 Task: Access the theme footer for the builder.
Action: Mouse moved to (1040, 73)
Screenshot: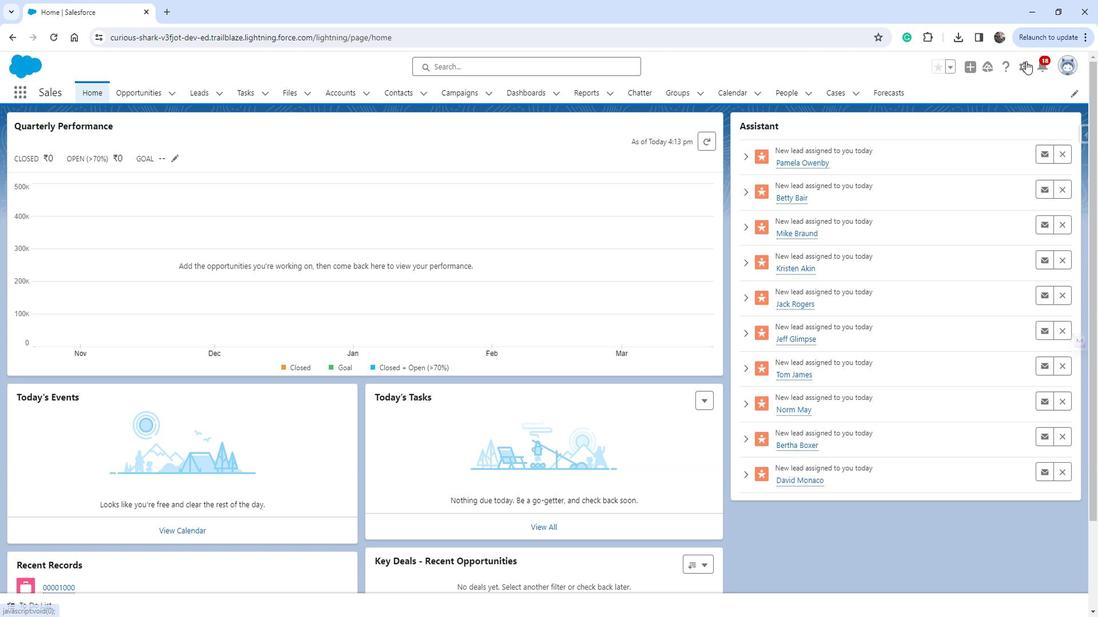 
Action: Mouse pressed left at (1040, 73)
Screenshot: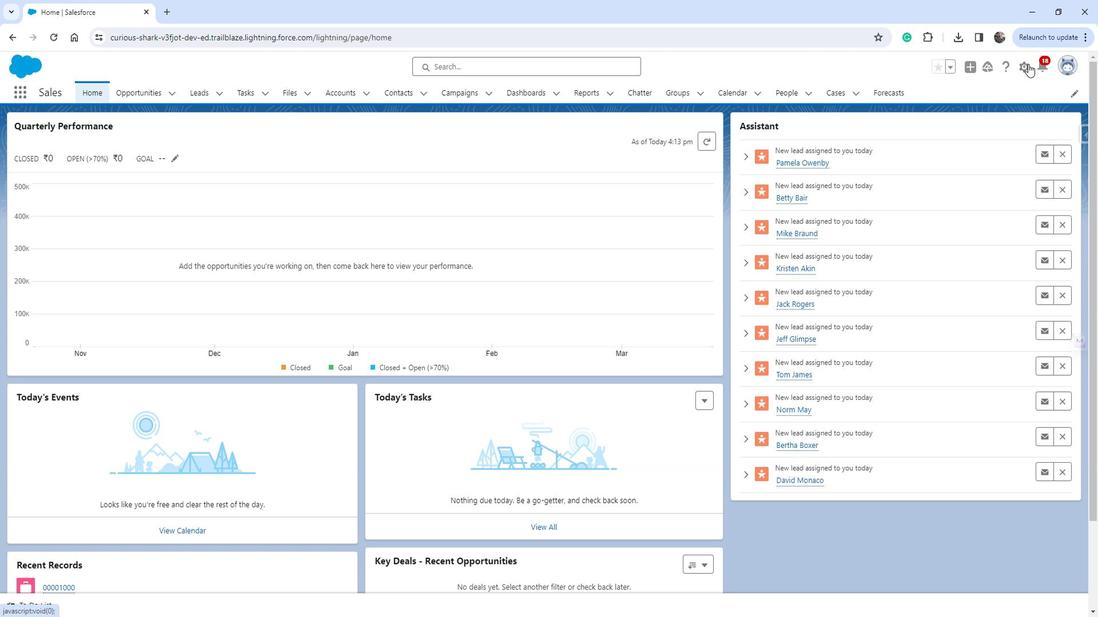 
Action: Mouse moved to (983, 119)
Screenshot: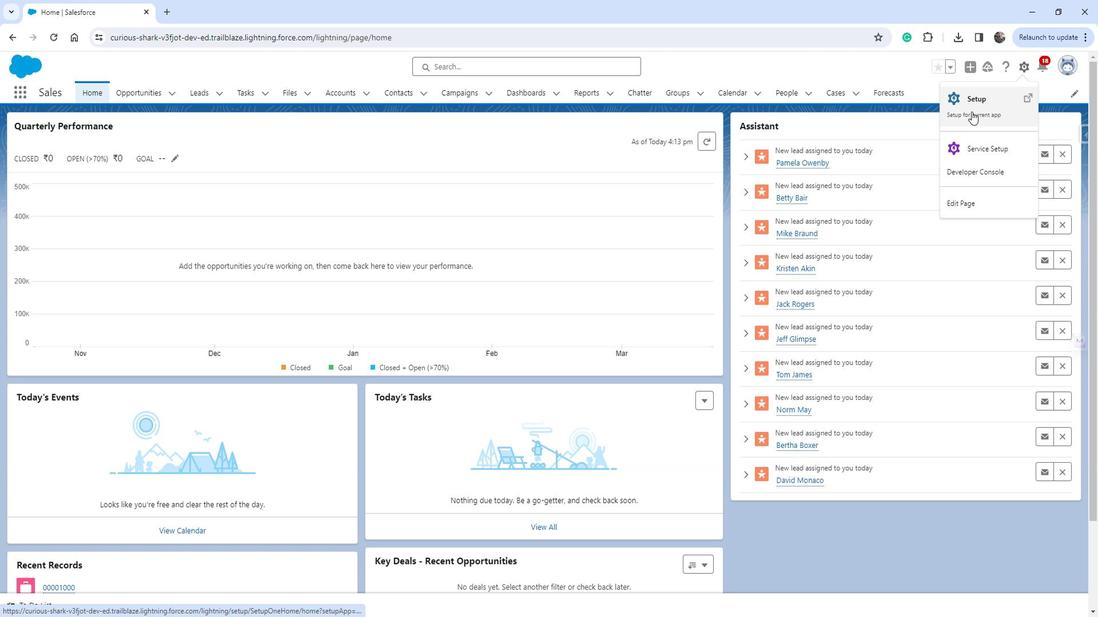
Action: Mouse pressed left at (983, 119)
Screenshot: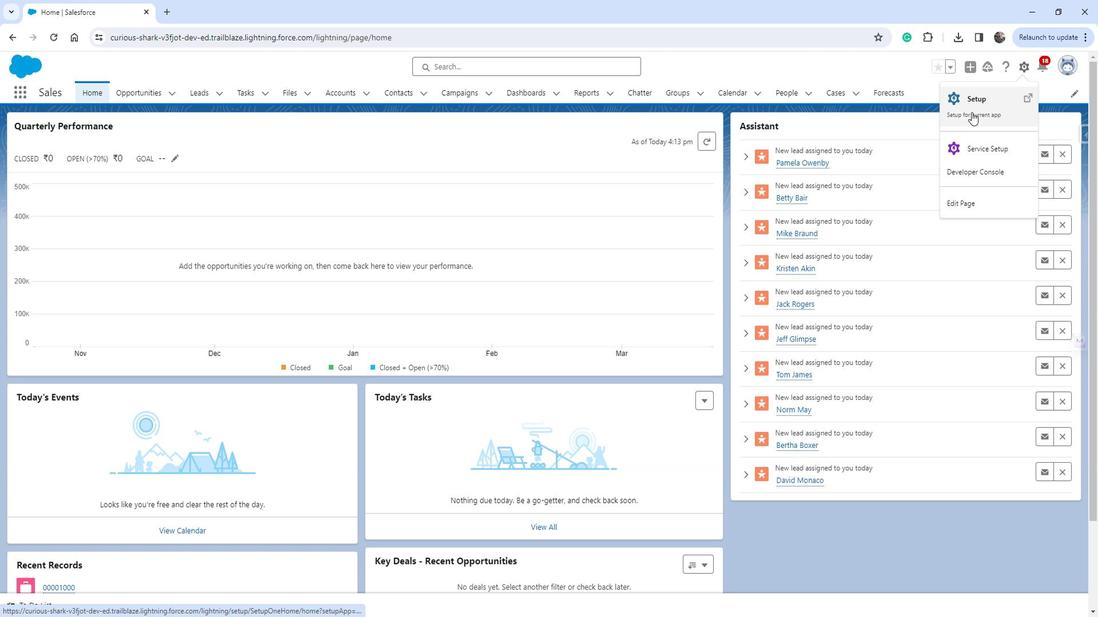 
Action: Mouse moved to (48, 460)
Screenshot: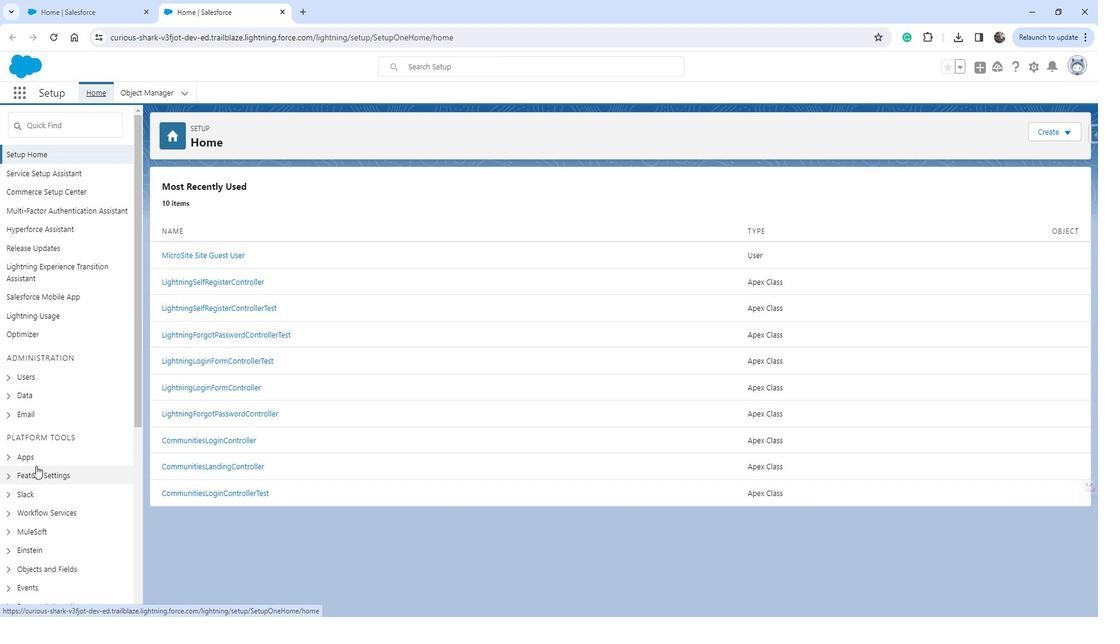 
Action: Mouse scrolled (48, 460) with delta (0, 0)
Screenshot: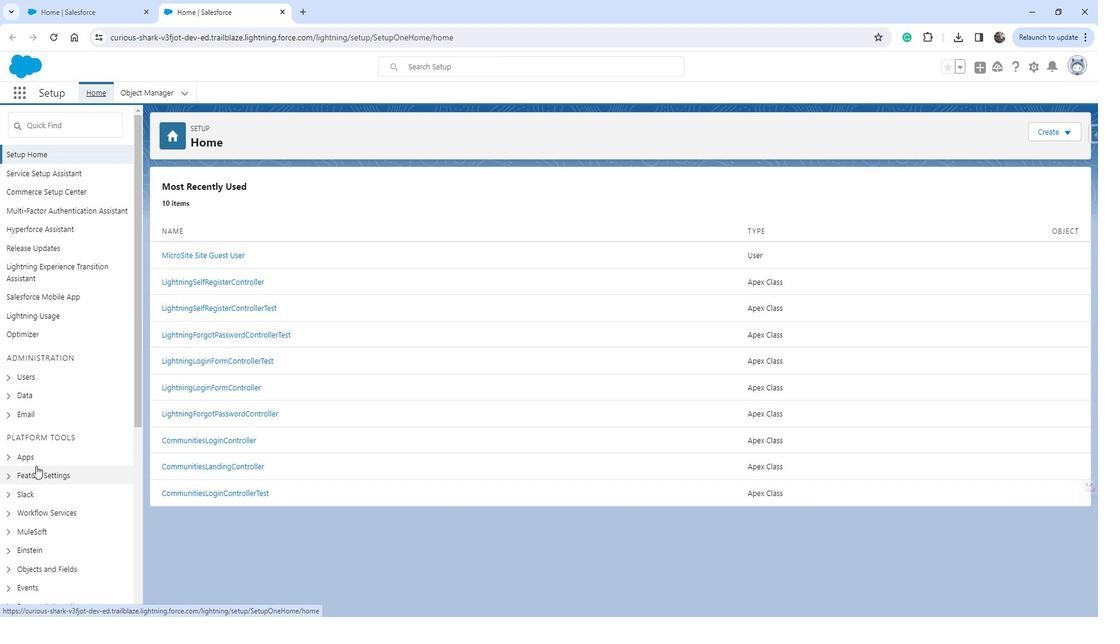 
Action: Mouse moved to (49, 459)
Screenshot: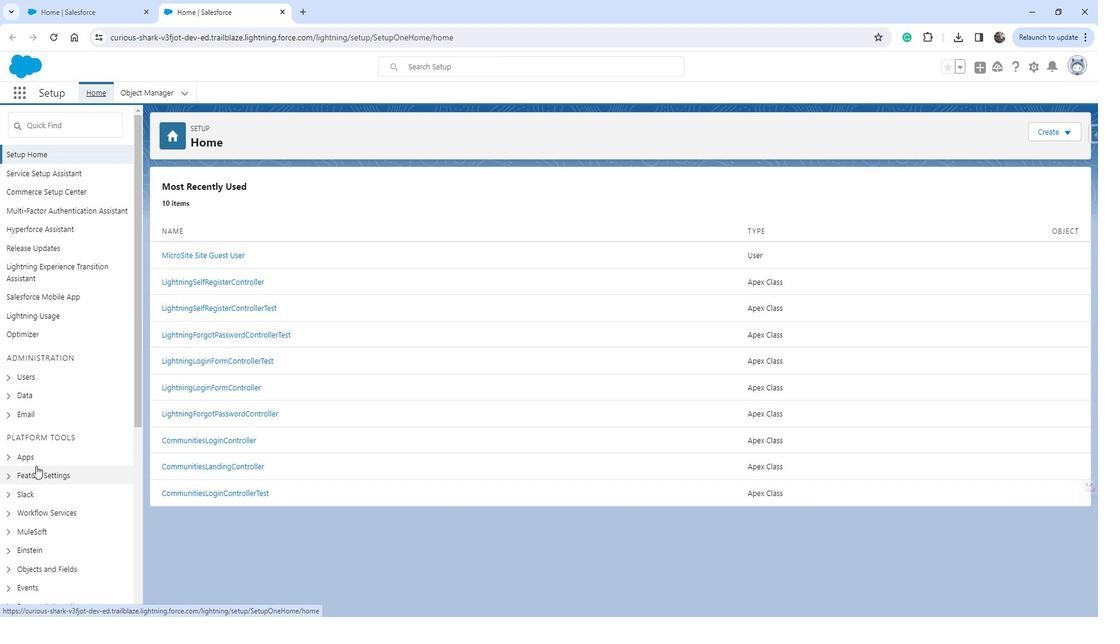 
Action: Mouse scrolled (49, 458) with delta (0, 0)
Screenshot: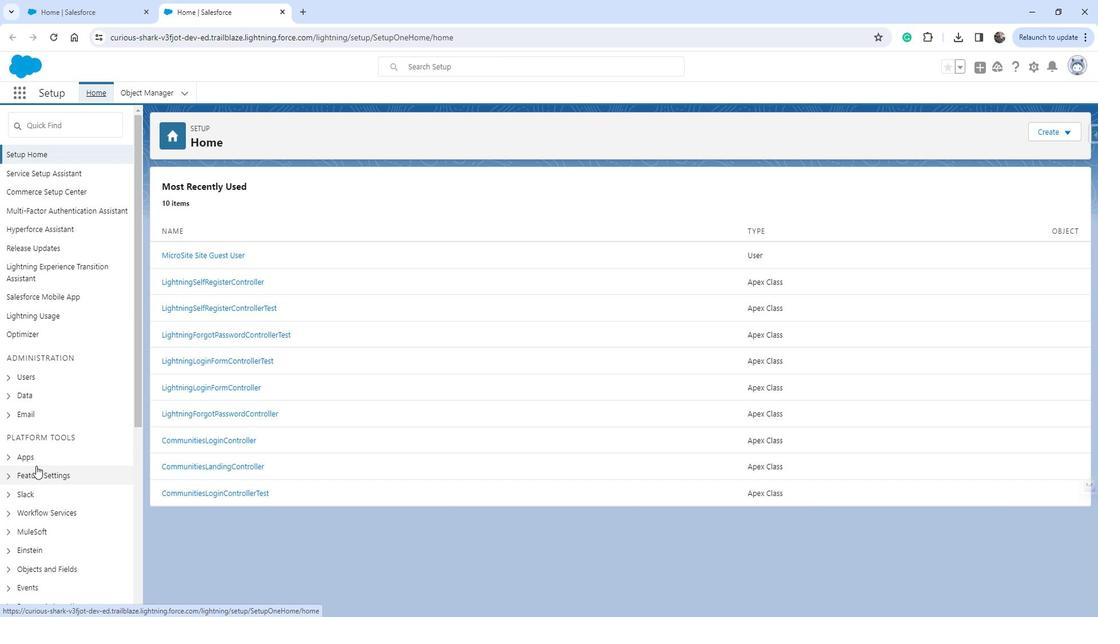 
Action: Mouse moved to (49, 459)
Screenshot: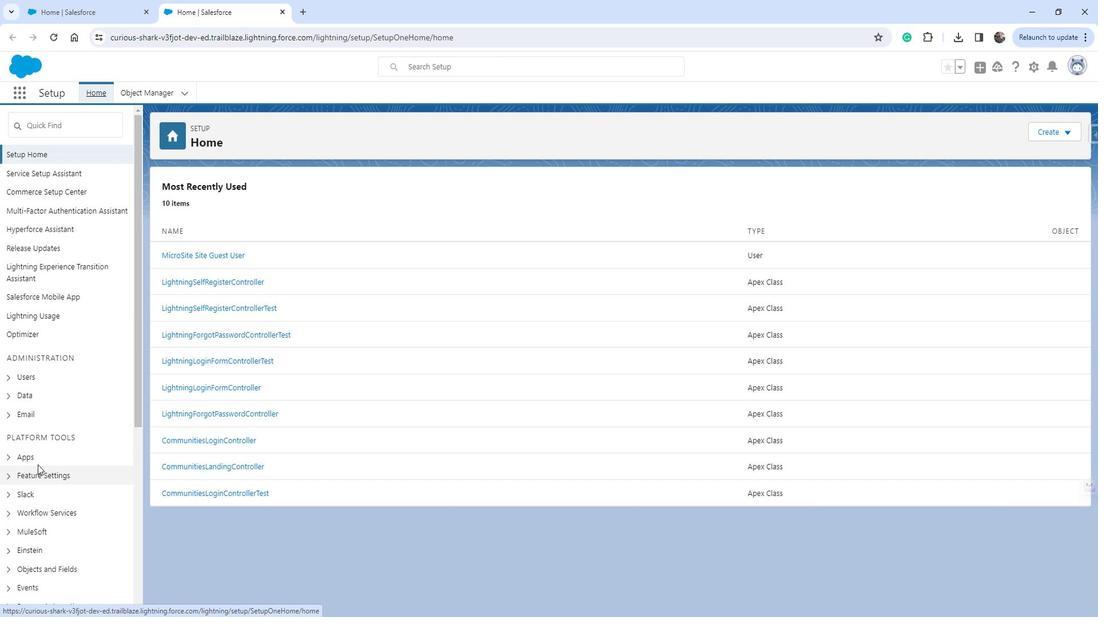 
Action: Mouse scrolled (49, 458) with delta (0, 0)
Screenshot: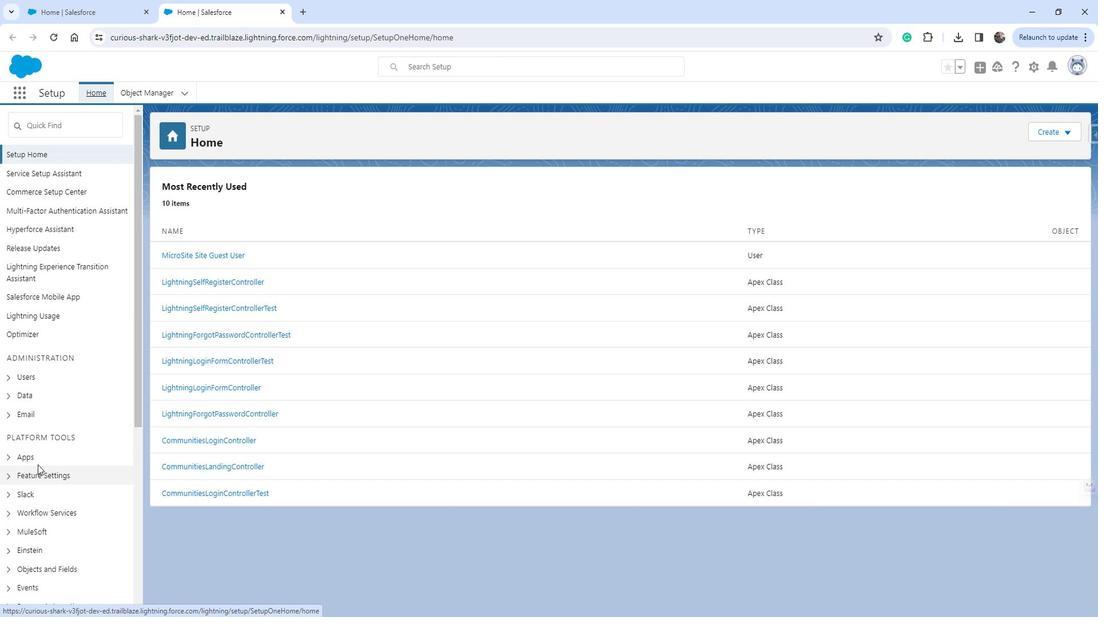 
Action: Mouse moved to (66, 293)
Screenshot: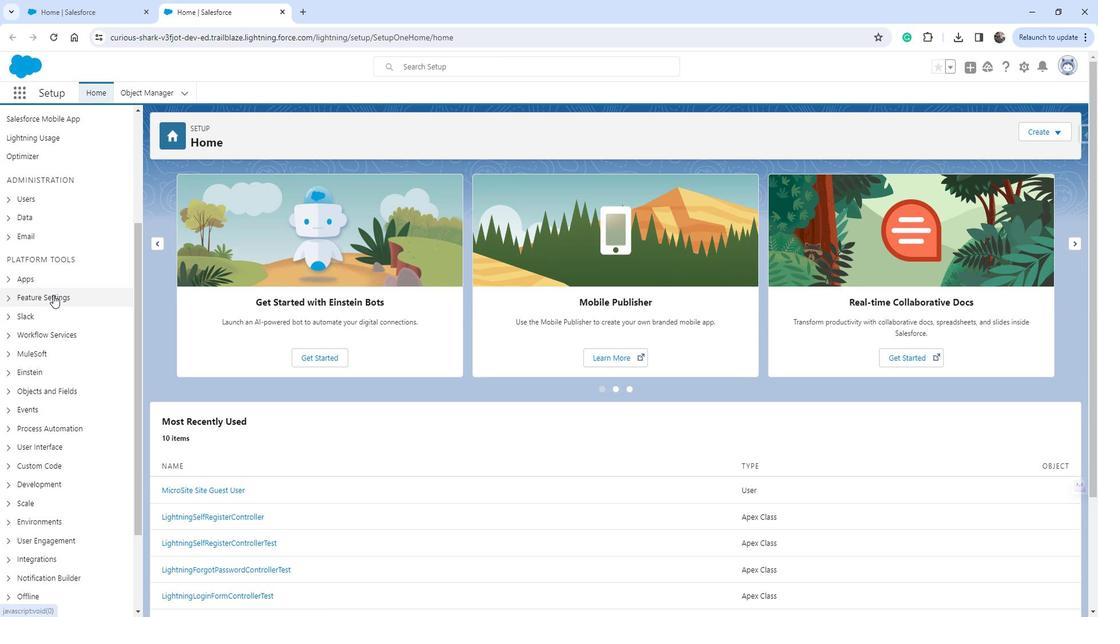 
Action: Mouse pressed left at (66, 293)
Screenshot: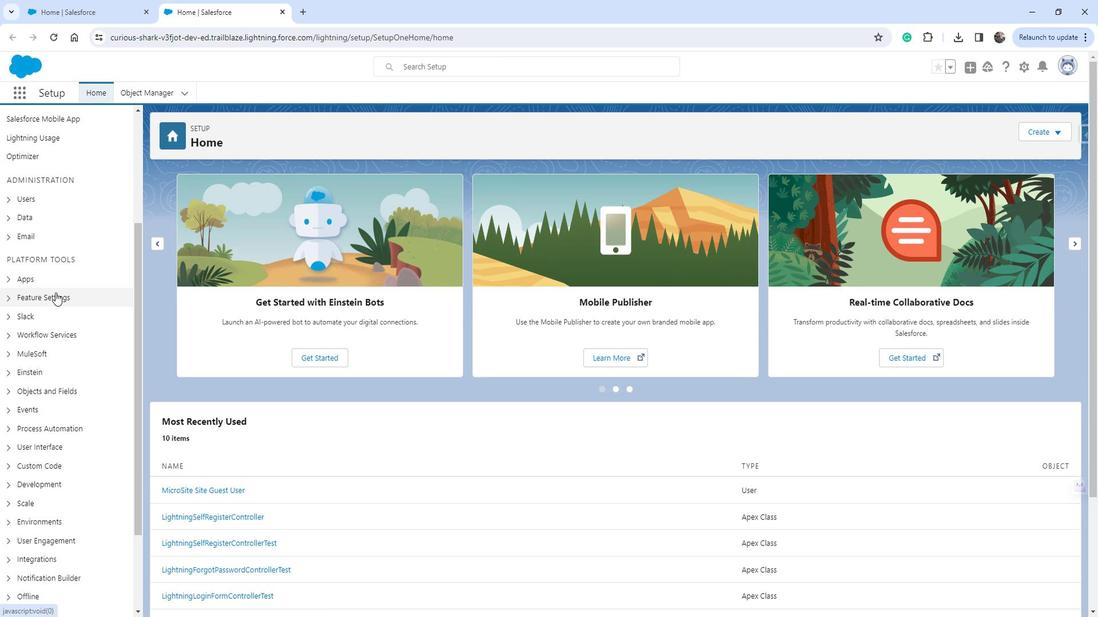 
Action: Mouse moved to (77, 385)
Screenshot: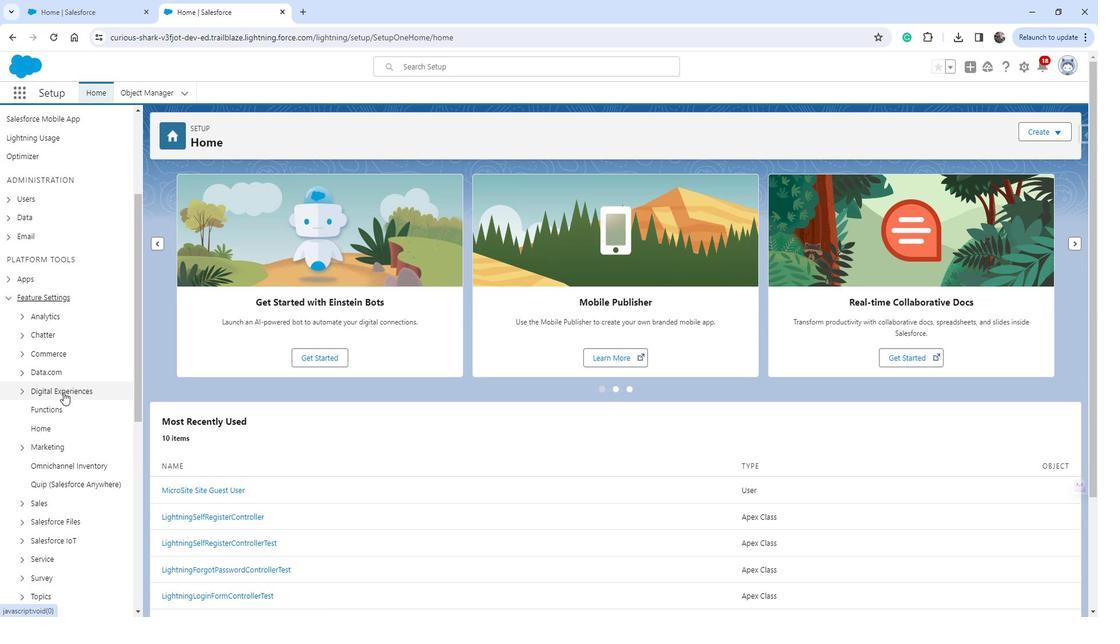 
Action: Mouse pressed left at (77, 385)
Screenshot: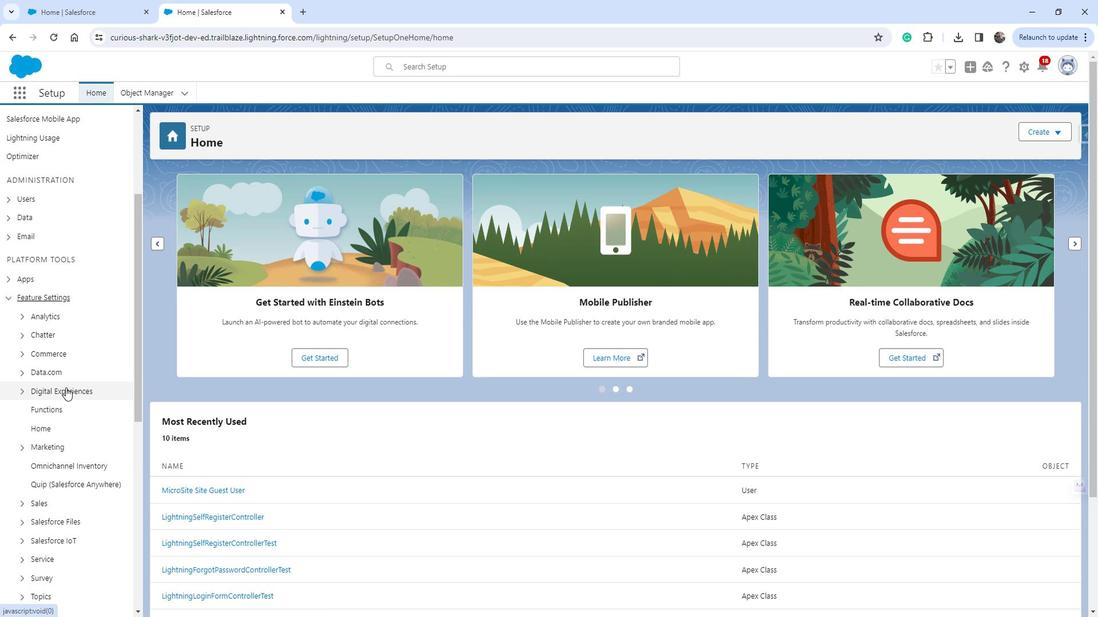 
Action: Mouse moved to (60, 403)
Screenshot: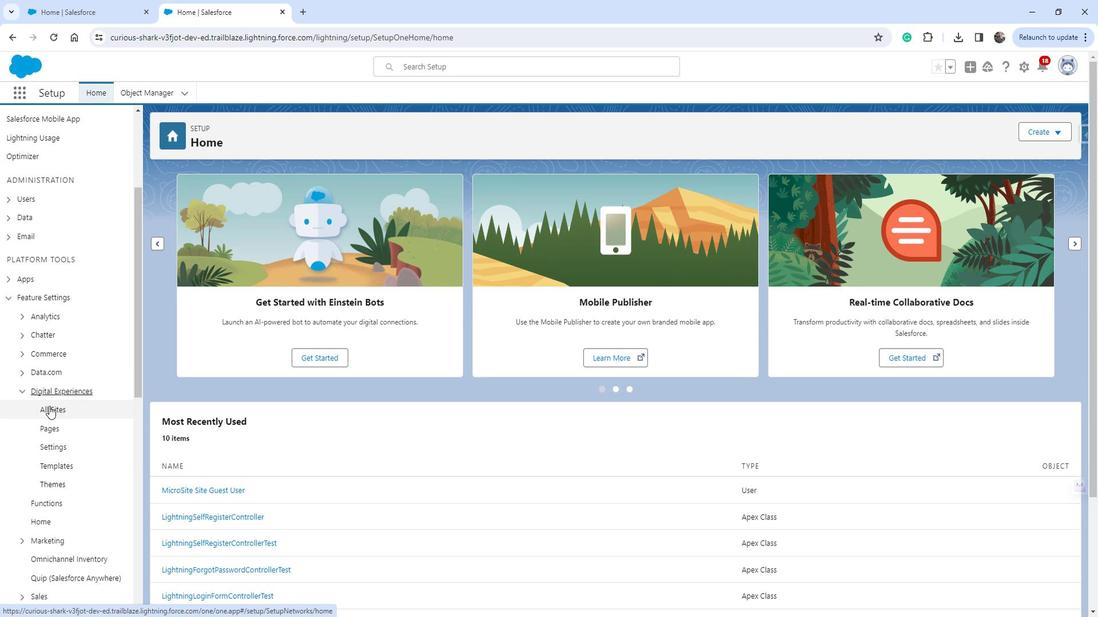 
Action: Mouse pressed left at (60, 403)
Screenshot: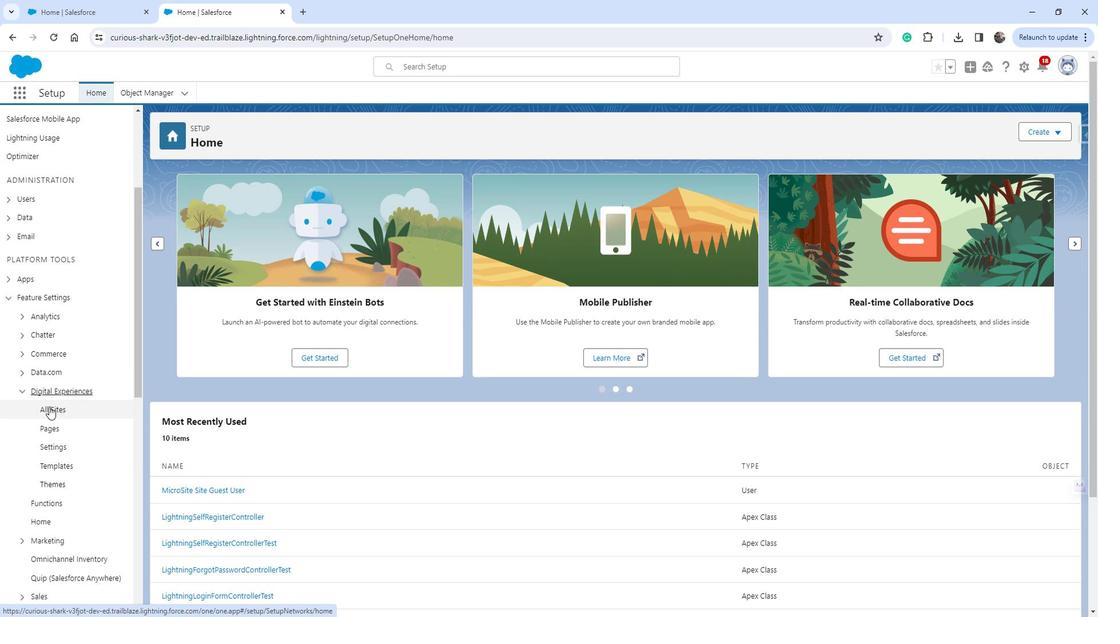 
Action: Mouse moved to (203, 273)
Screenshot: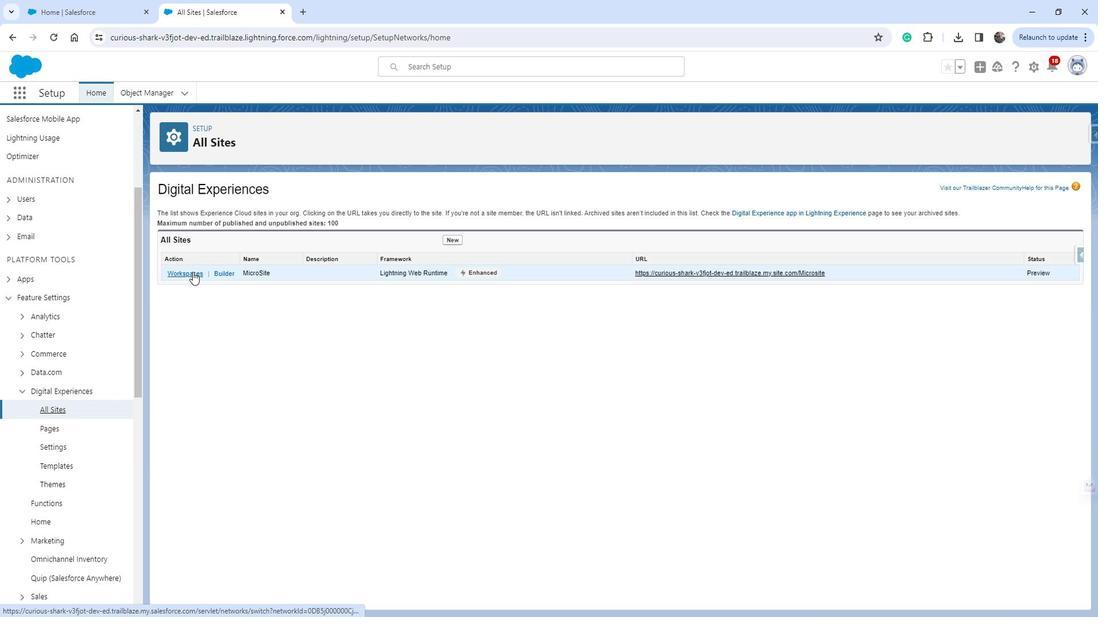 
Action: Mouse pressed left at (203, 273)
Screenshot: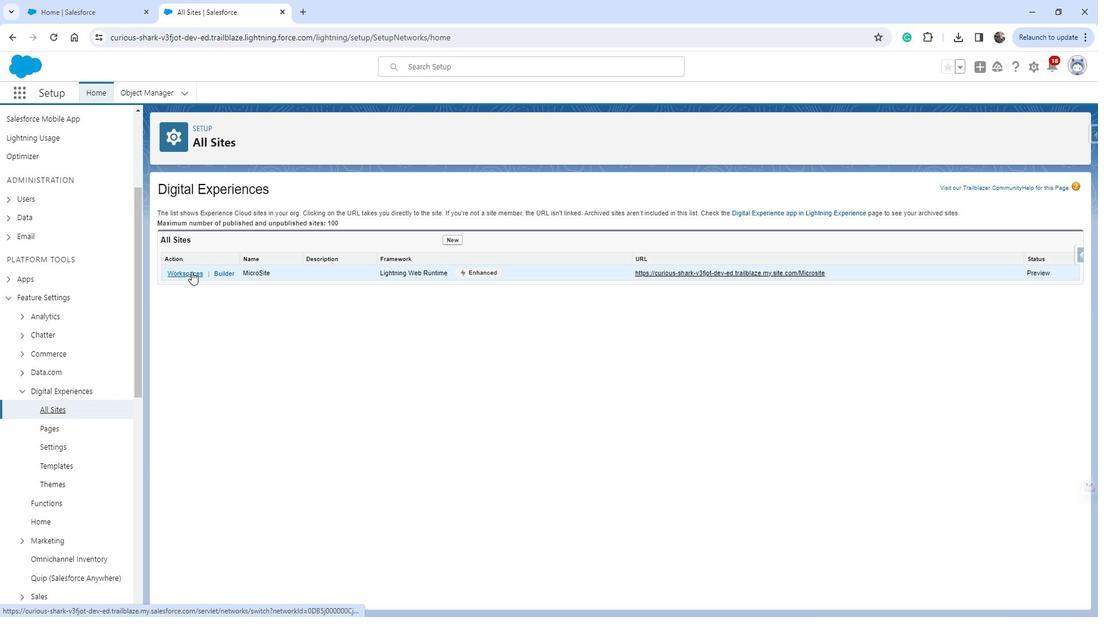 
Action: Mouse moved to (141, 247)
Screenshot: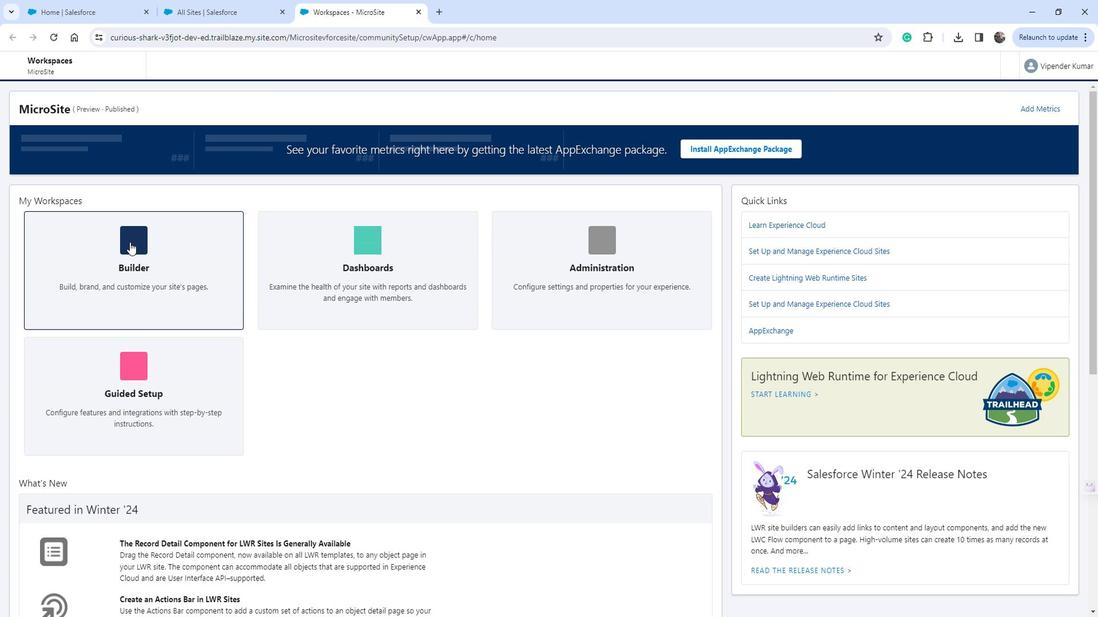 
Action: Mouse pressed left at (141, 247)
Screenshot: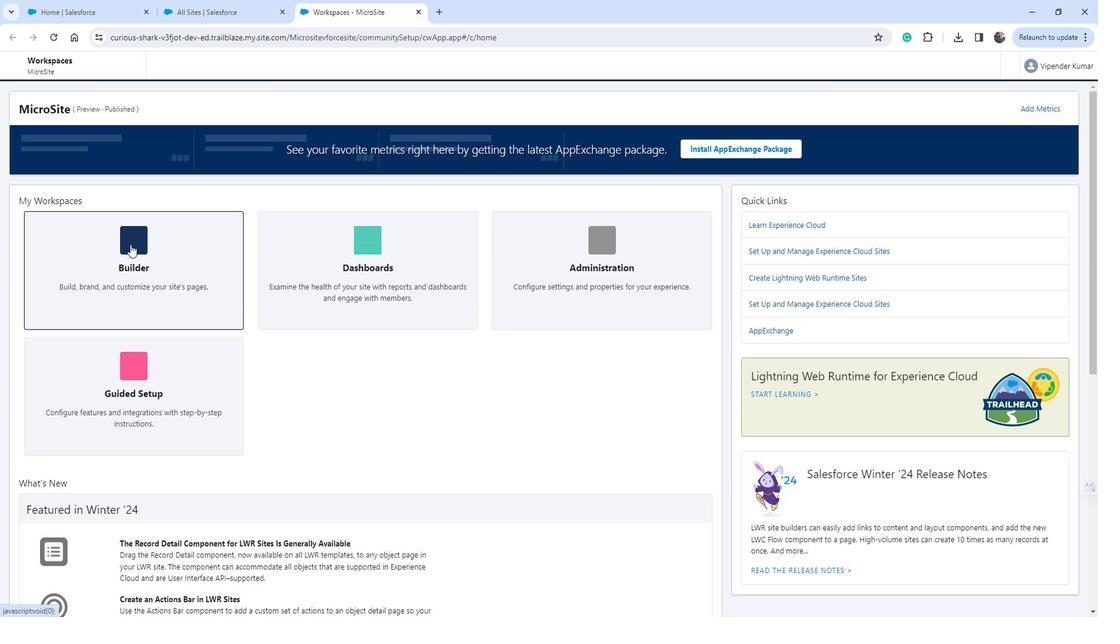 
Action: Mouse moved to (25, 180)
Screenshot: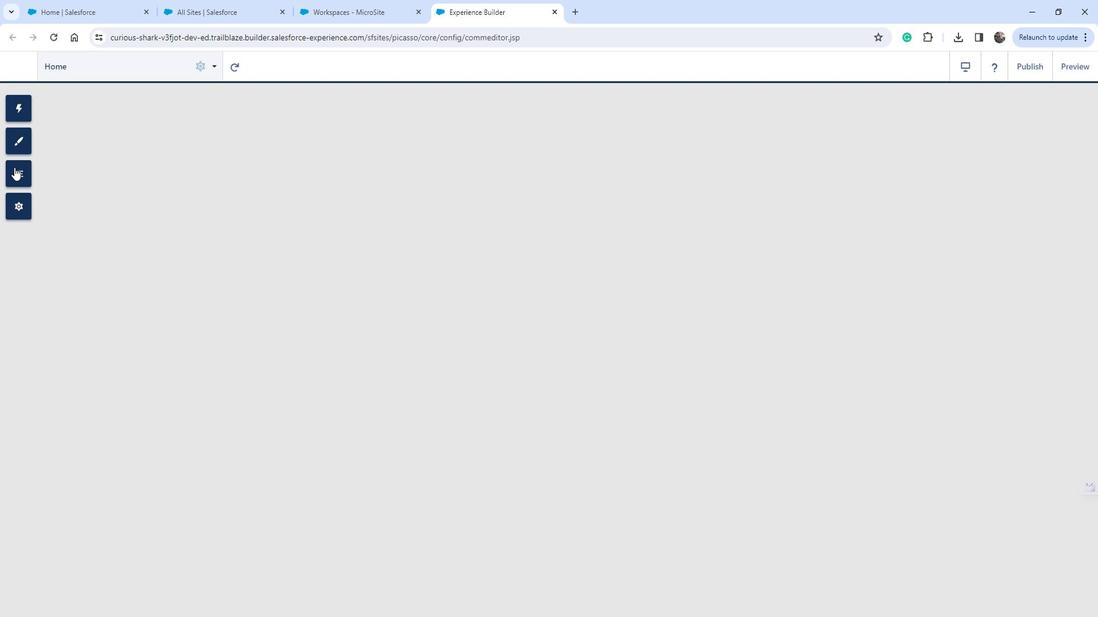 
Action: Mouse pressed left at (25, 180)
Screenshot: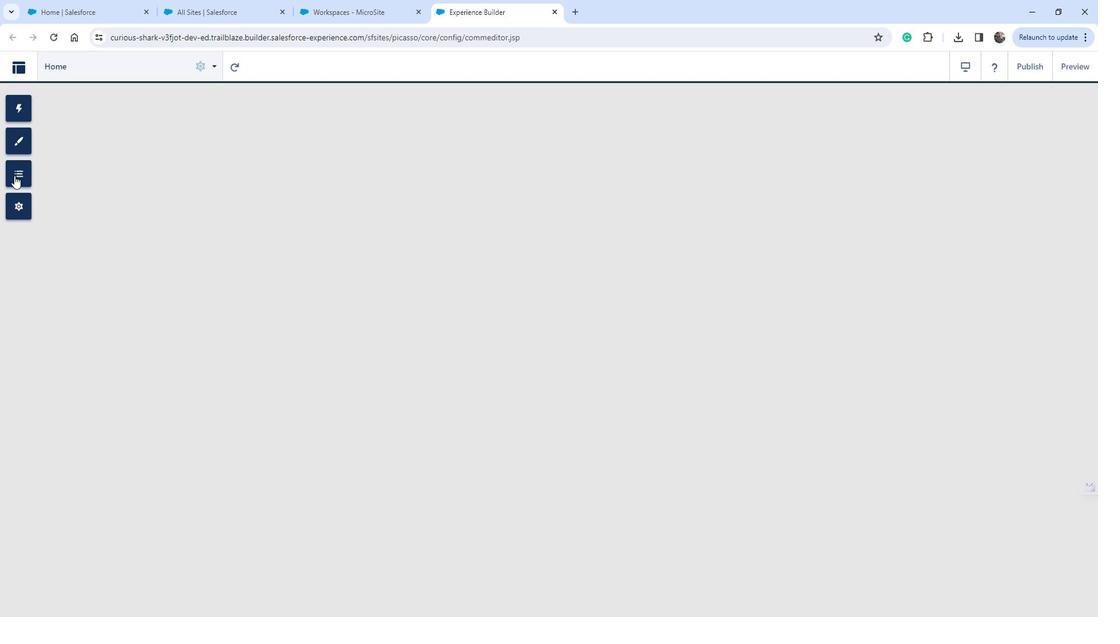 
Action: Mouse moved to (60, 181)
Screenshot: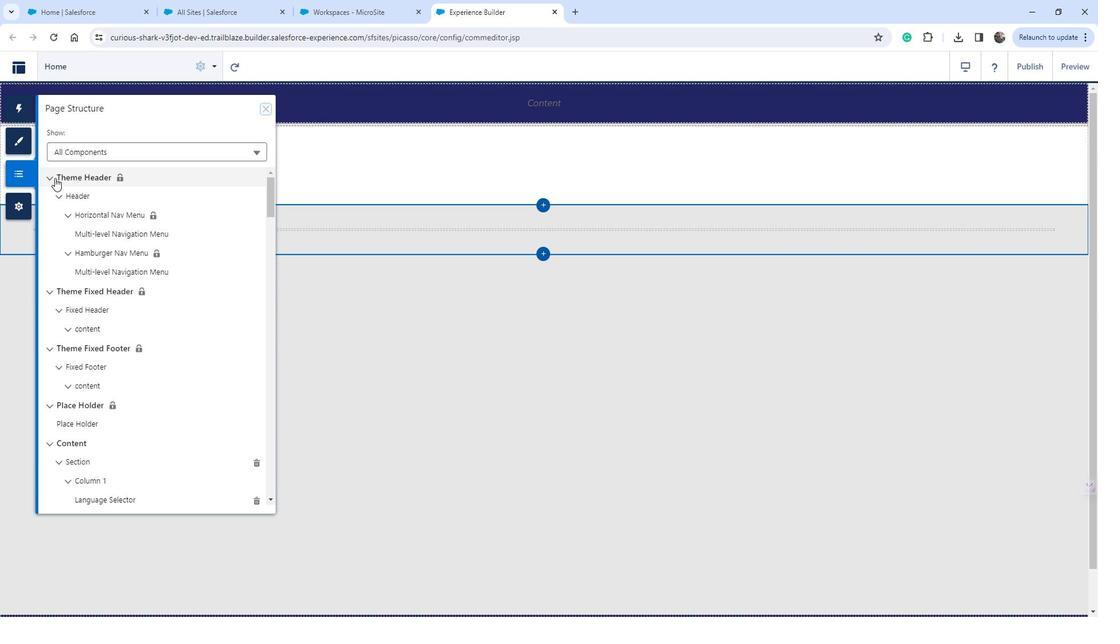 
Action: Mouse pressed left at (60, 181)
Screenshot: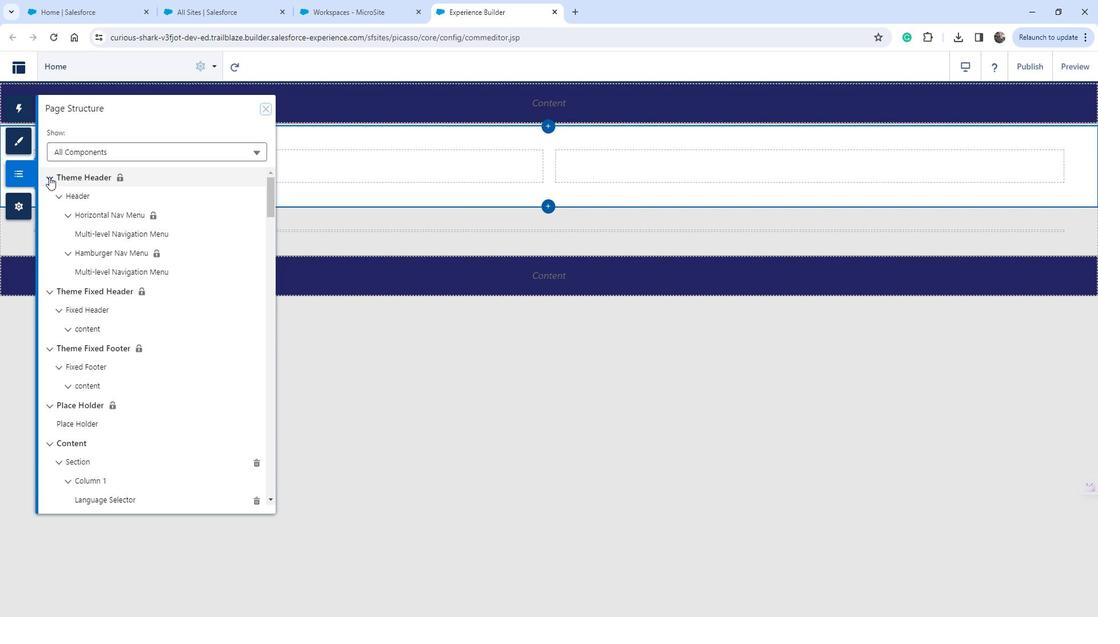 
Action: Mouse moved to (60, 200)
Screenshot: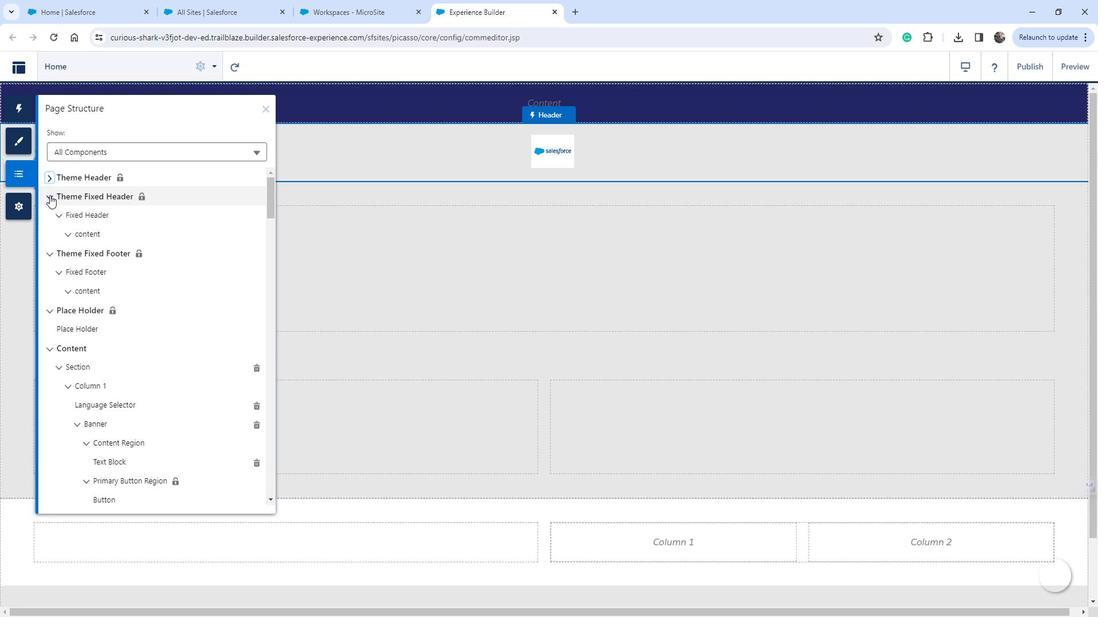 
Action: Mouse pressed left at (60, 200)
Screenshot: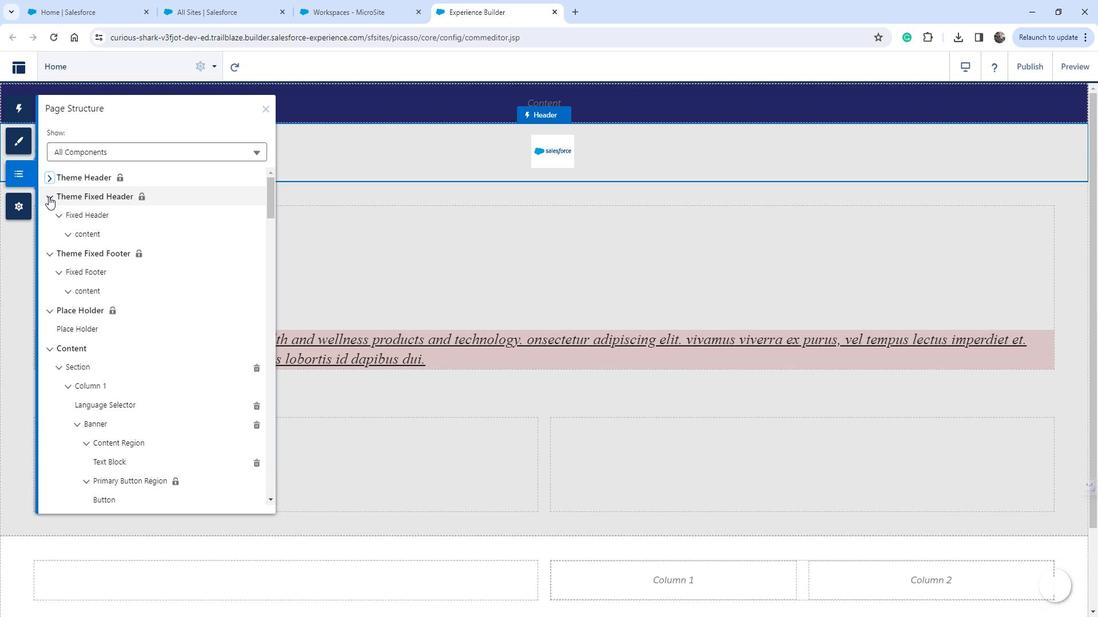 
Action: Mouse moved to (64, 215)
Screenshot: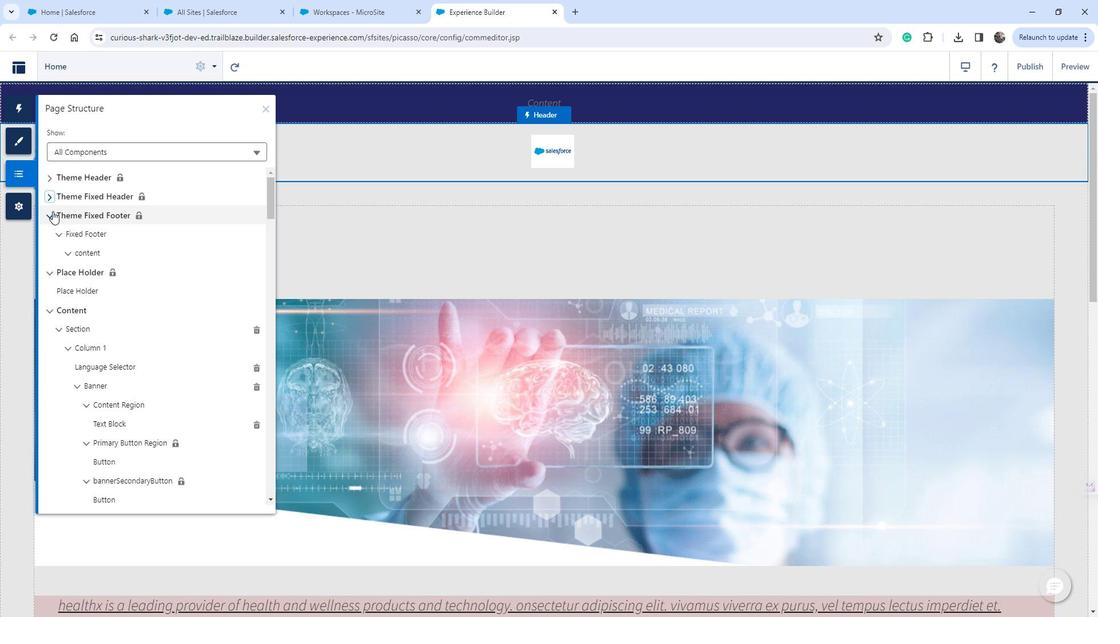 
Action: Mouse pressed left at (64, 215)
Screenshot: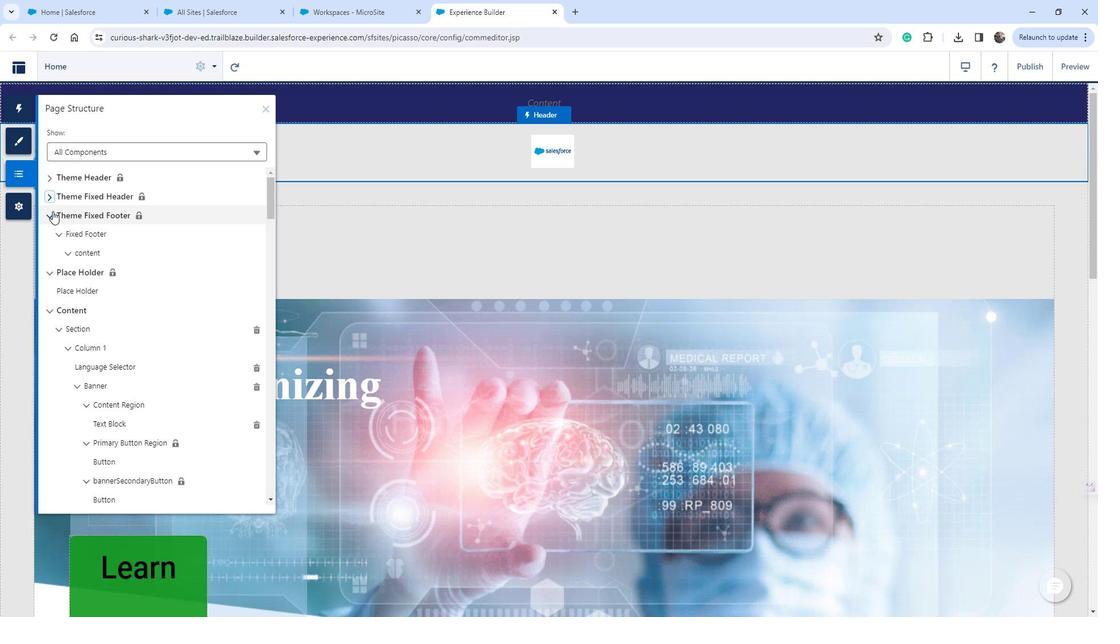 
Action: Mouse moved to (60, 232)
Screenshot: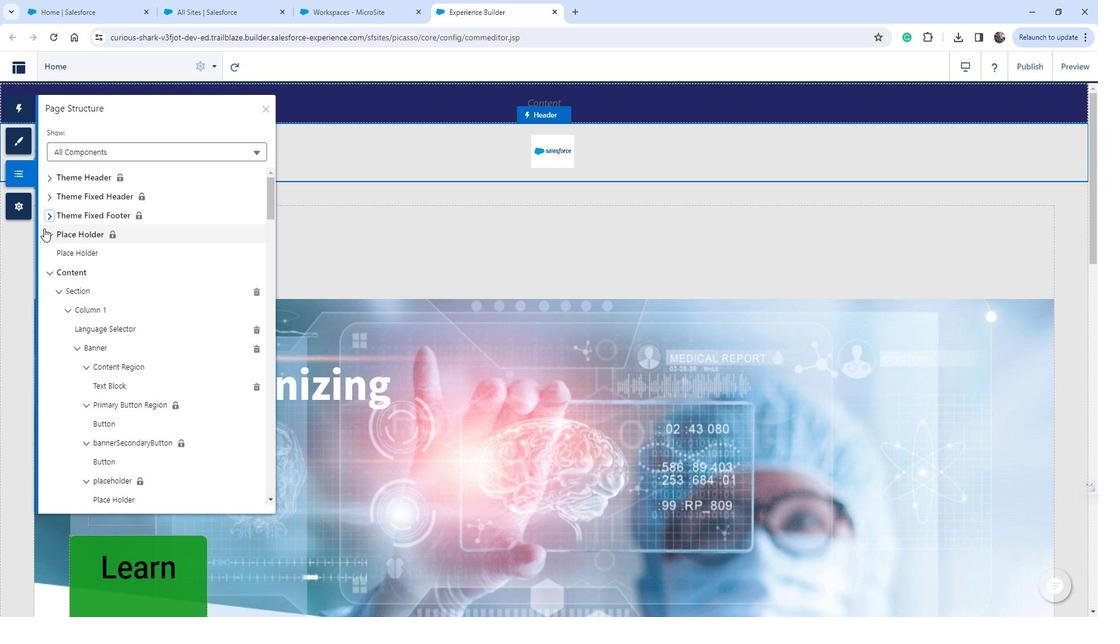 
Action: Mouse pressed left at (60, 232)
Screenshot: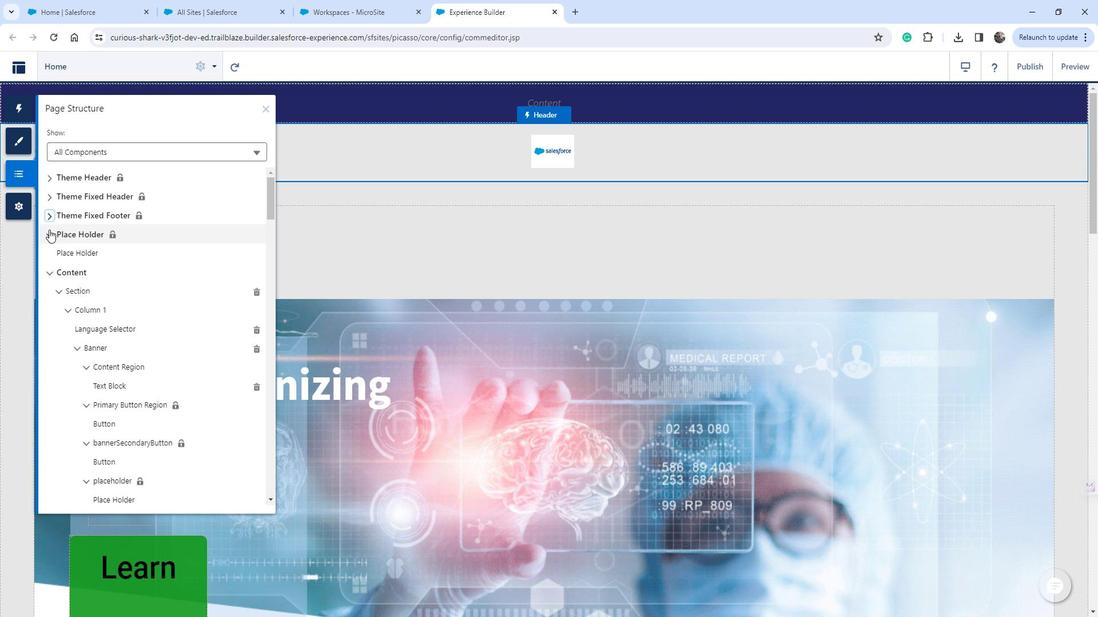 
Action: Mouse moved to (62, 256)
Screenshot: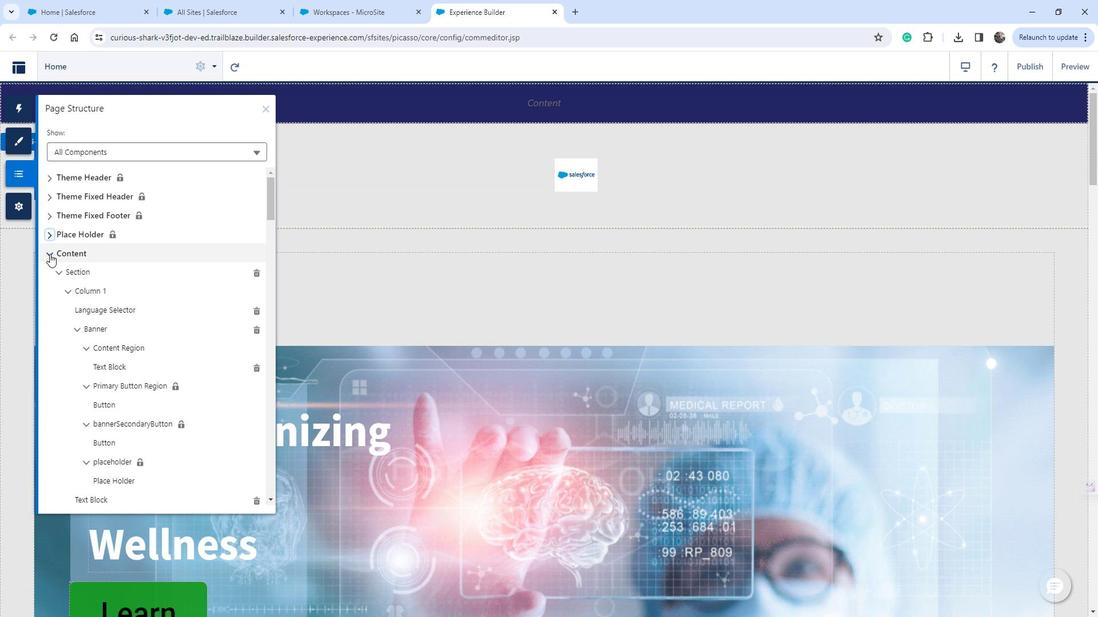 
Action: Mouse pressed left at (62, 256)
Screenshot: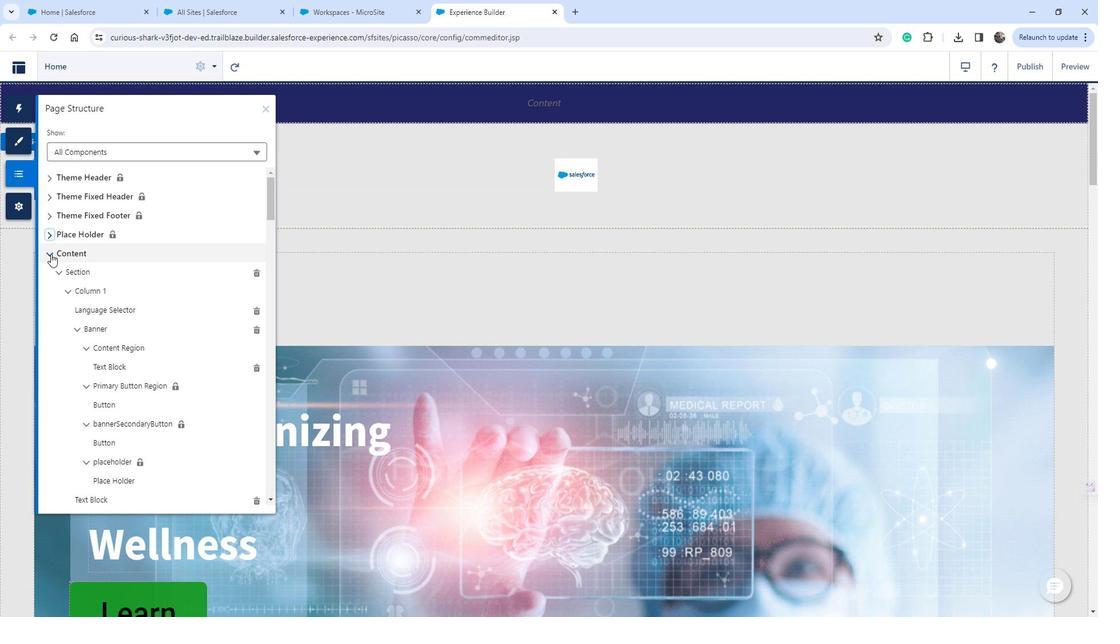 
Action: Mouse moved to (97, 307)
Screenshot: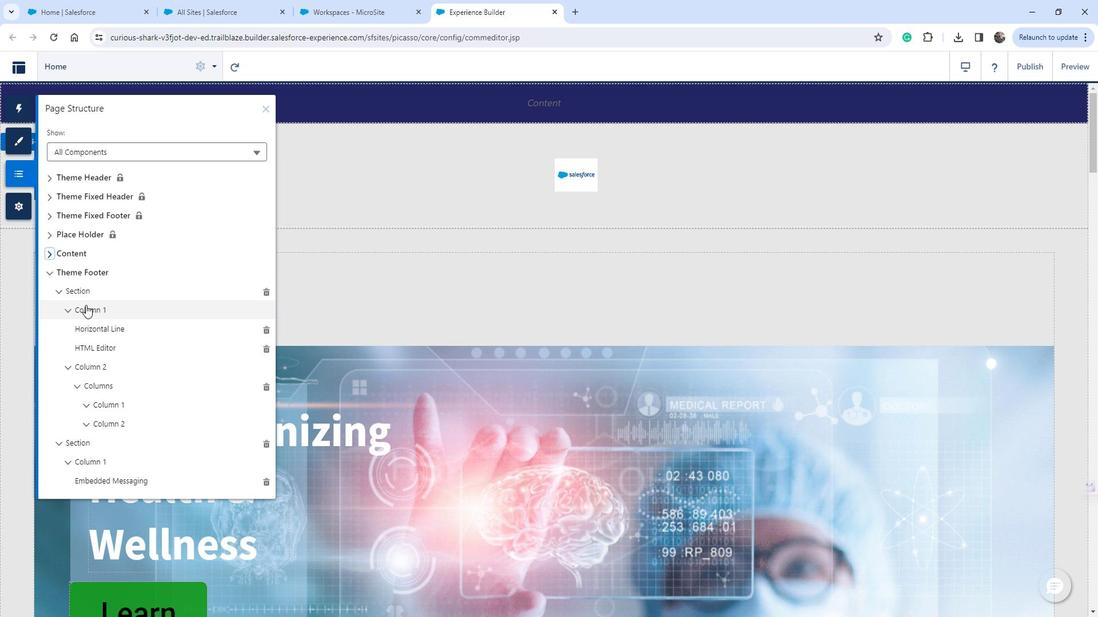 
Action: Mouse pressed left at (97, 307)
Screenshot: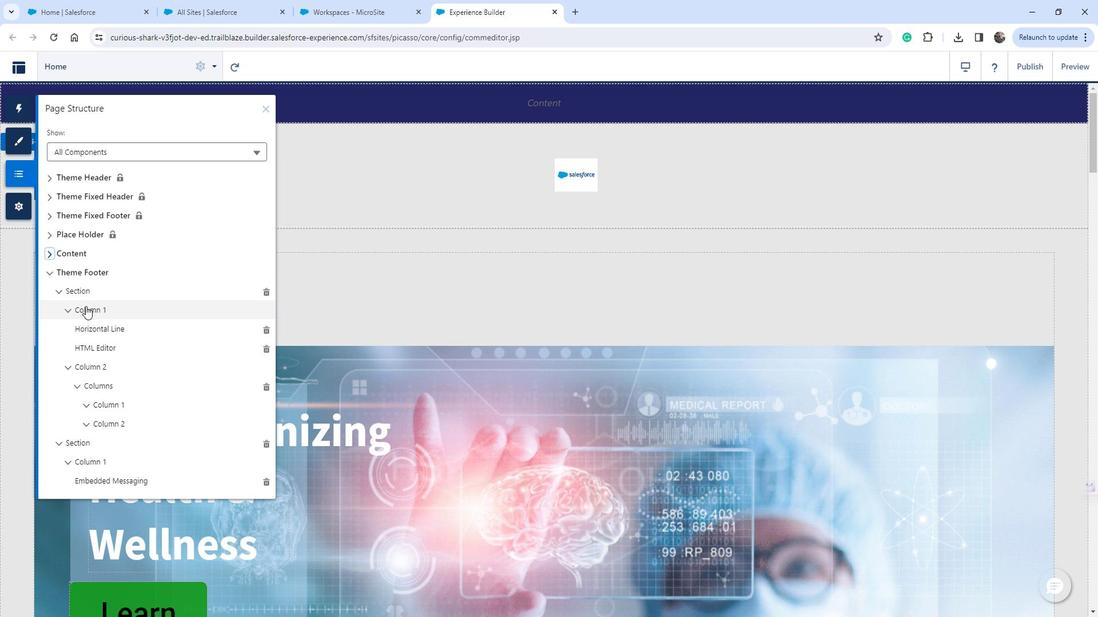 
Action: Mouse moved to (99, 274)
Screenshot: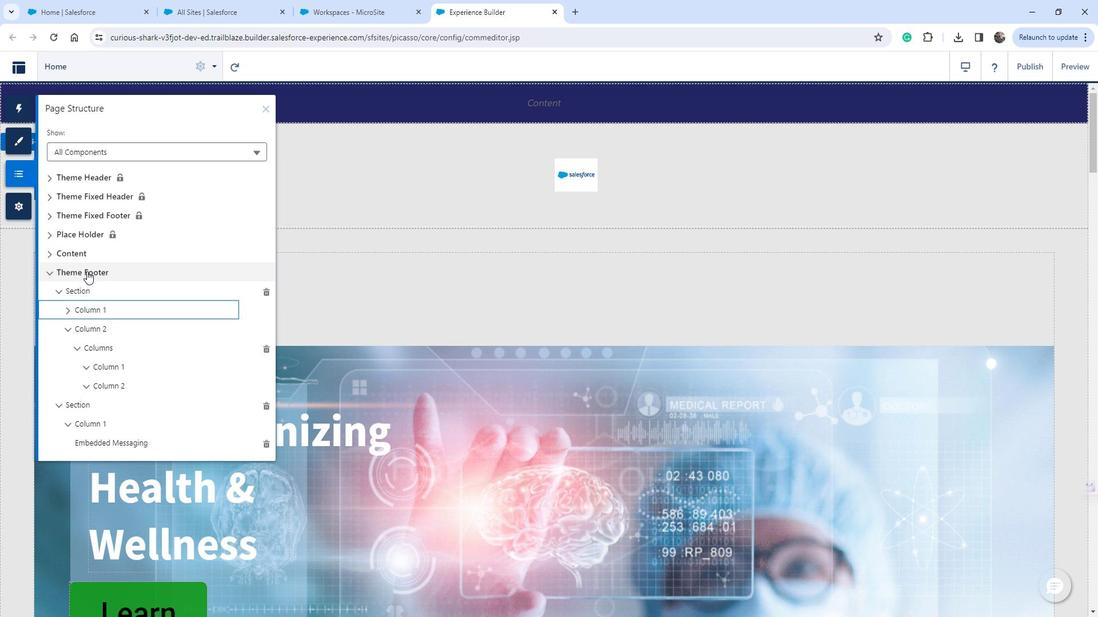 
Action: Mouse pressed left at (99, 274)
Screenshot: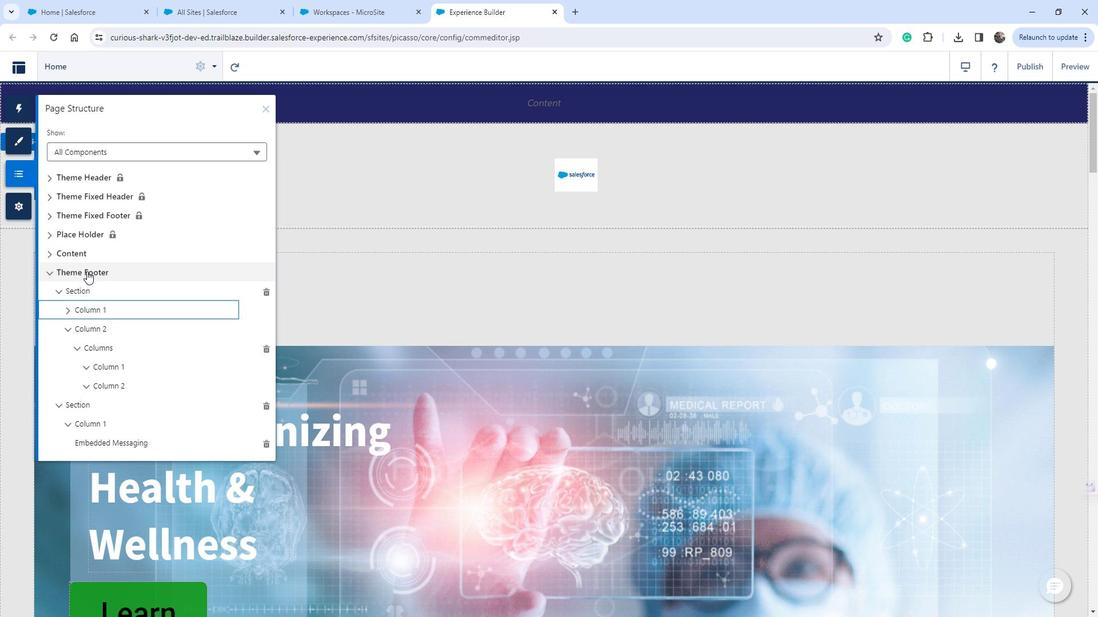 
Action: Mouse moved to (96, 272)
Screenshot: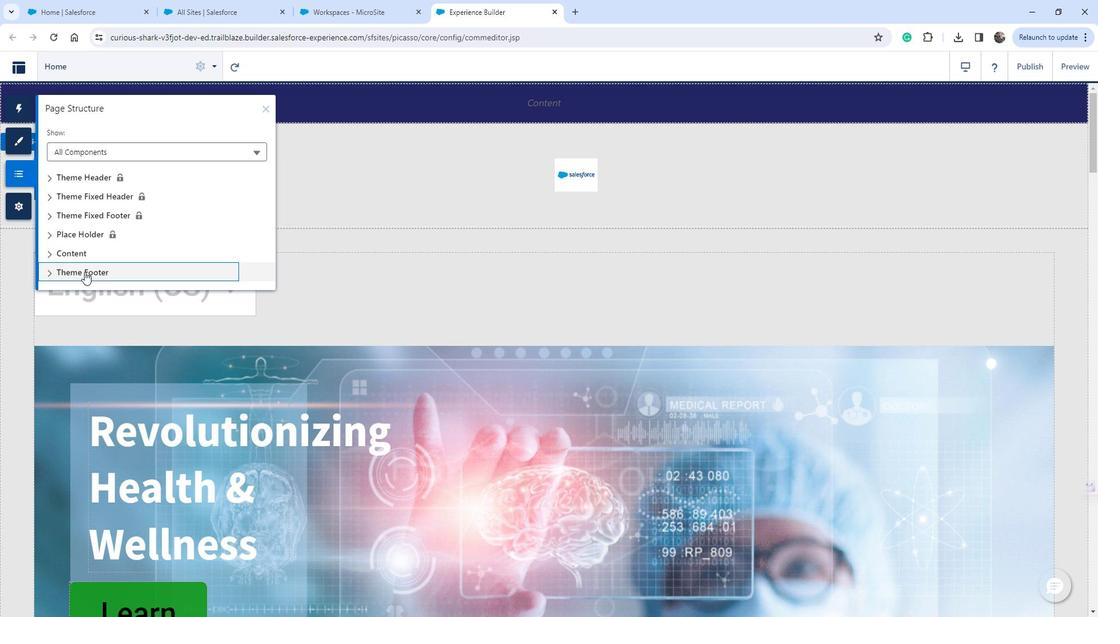 
Action: Mouse pressed left at (96, 272)
Screenshot: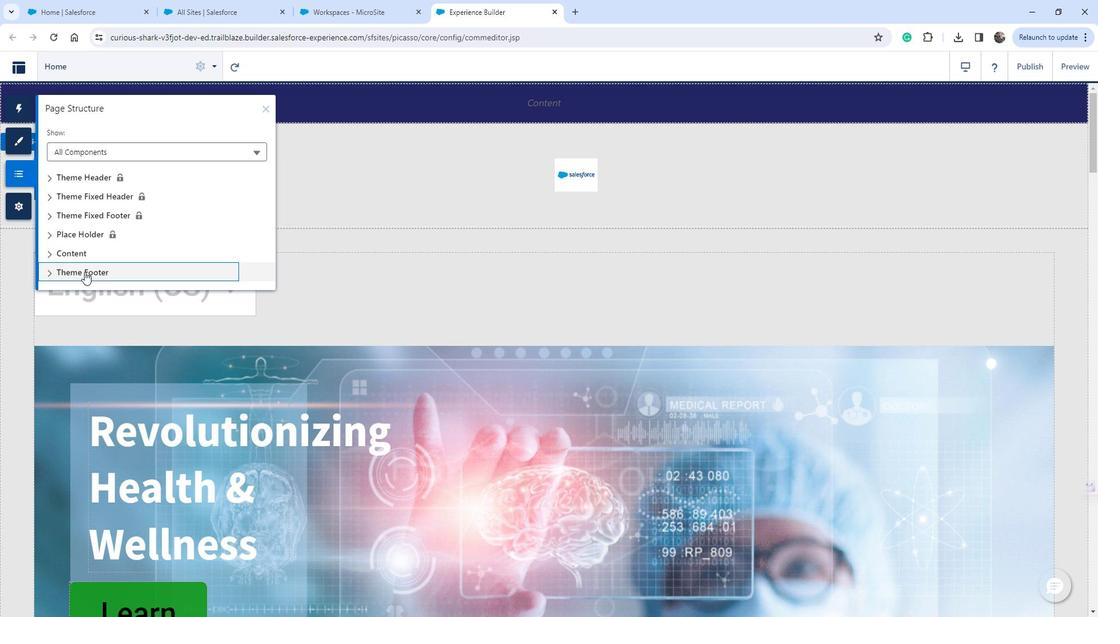 
Action: Mouse moved to (93, 290)
Screenshot: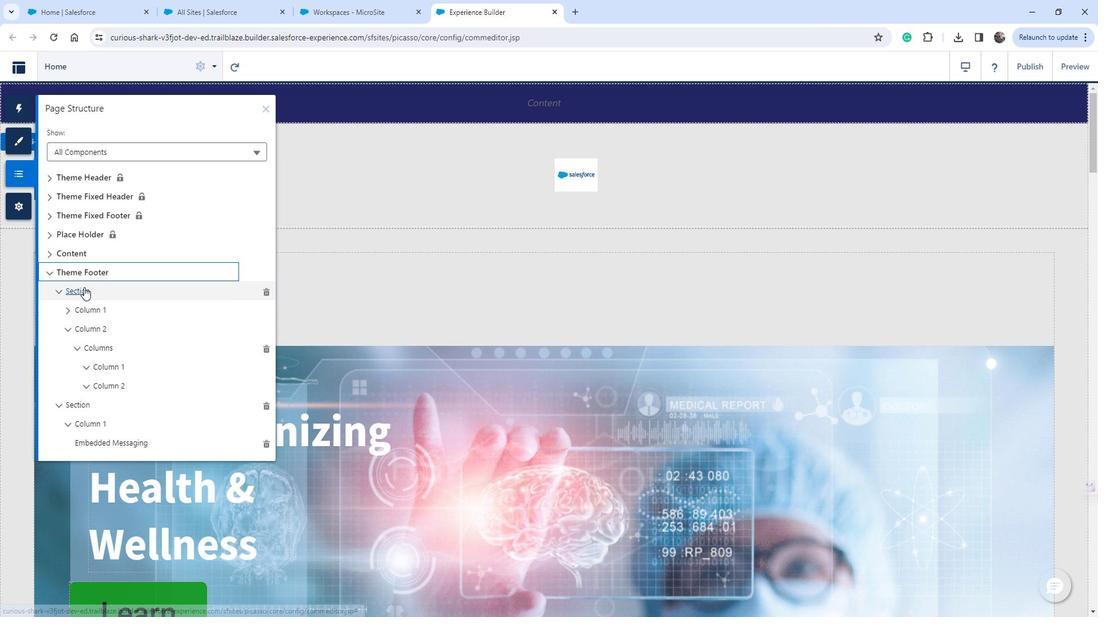
Action: Mouse pressed left at (93, 290)
Screenshot: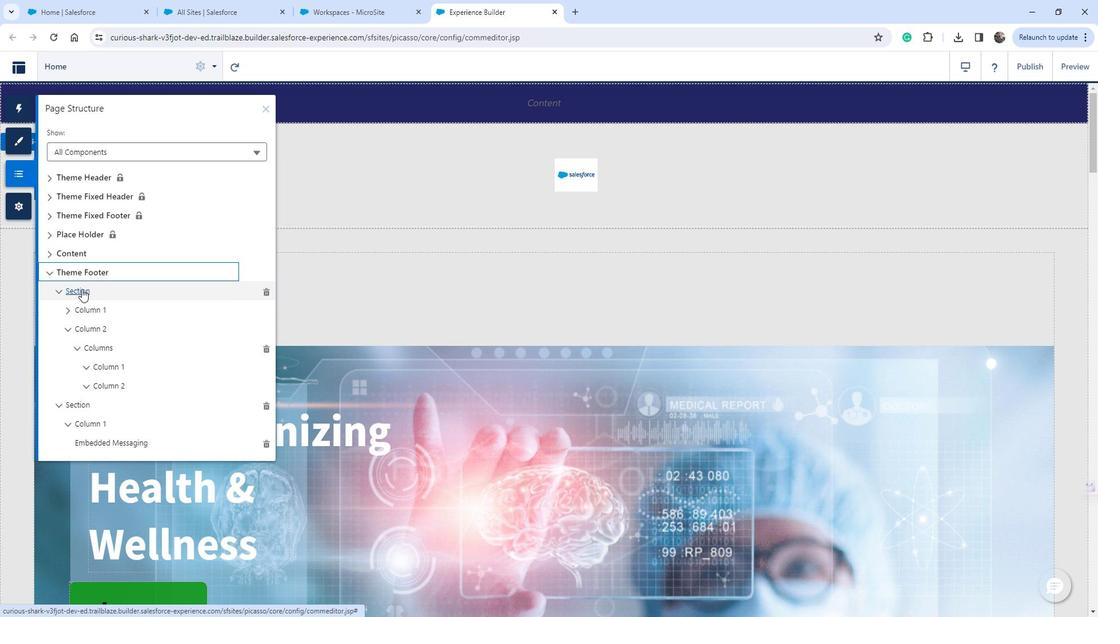 
Action: Mouse moved to (98, 388)
Screenshot: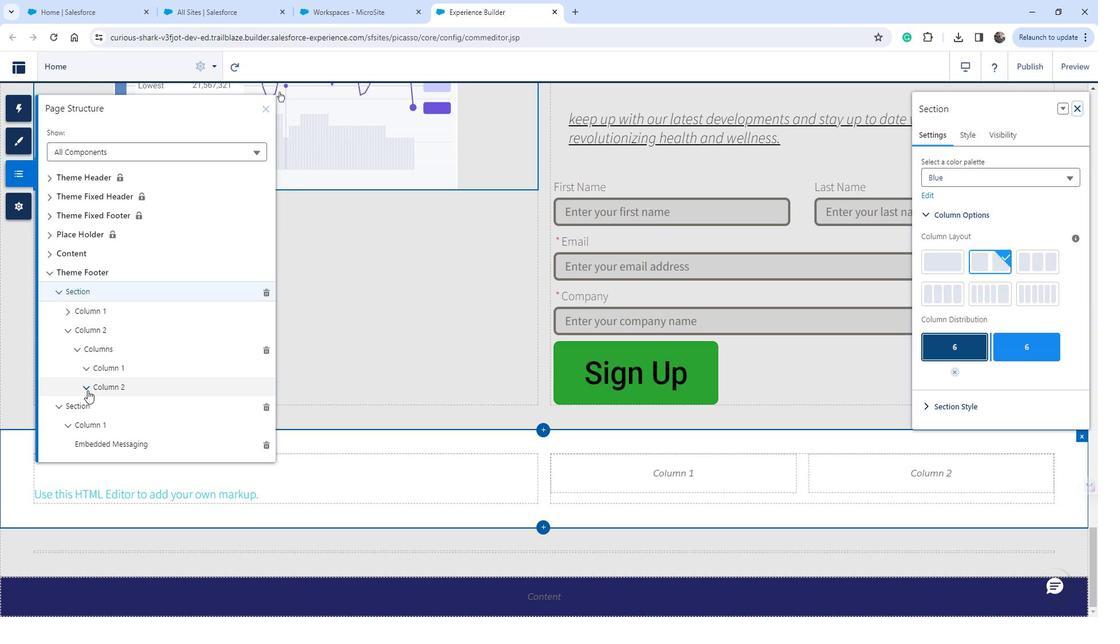 
